 Task: Set the FEC code rate for Cable and satellite reception parameters to 4/5.
Action: Mouse moved to (95, 11)
Screenshot: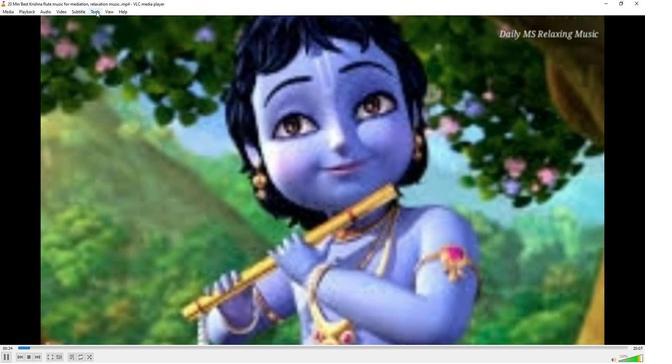 
Action: Mouse pressed left at (95, 11)
Screenshot: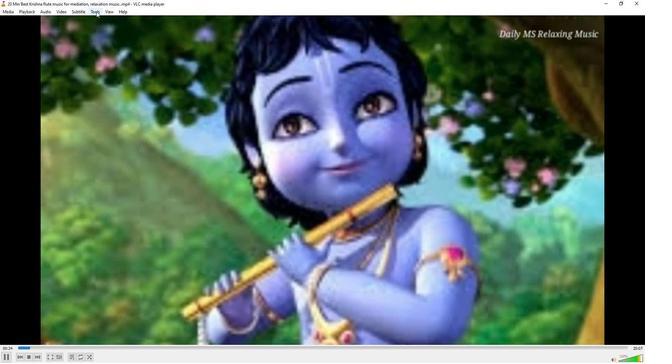 
Action: Mouse moved to (106, 93)
Screenshot: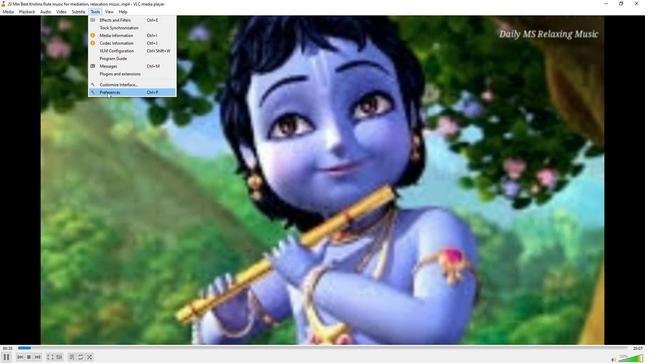 
Action: Mouse pressed left at (106, 93)
Screenshot: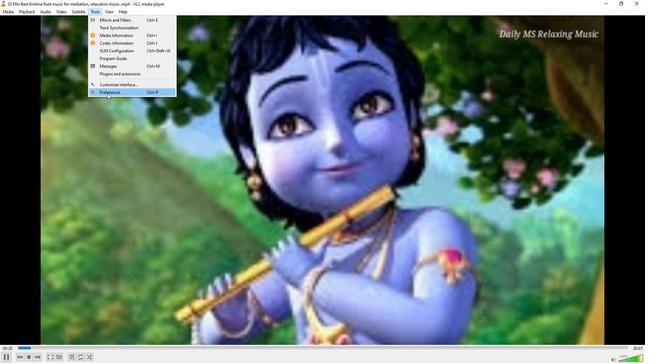 
Action: Mouse moved to (211, 295)
Screenshot: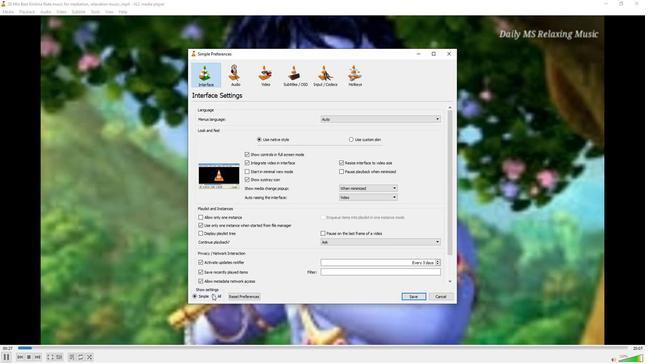 
Action: Mouse pressed left at (211, 295)
Screenshot: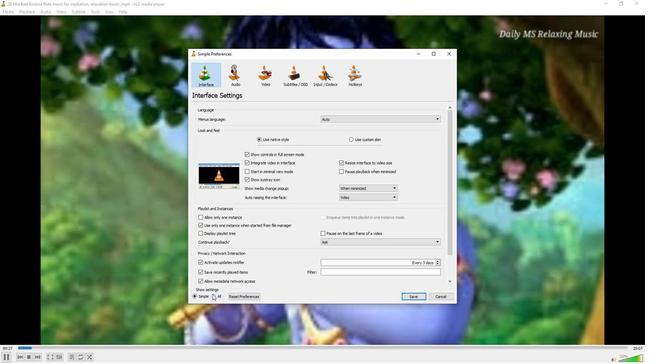 
Action: Mouse moved to (202, 183)
Screenshot: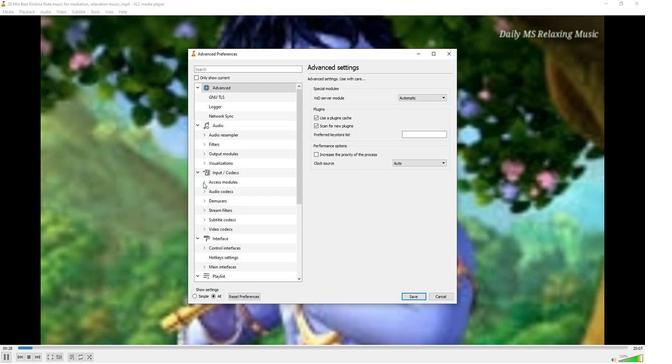 
Action: Mouse pressed left at (202, 183)
Screenshot: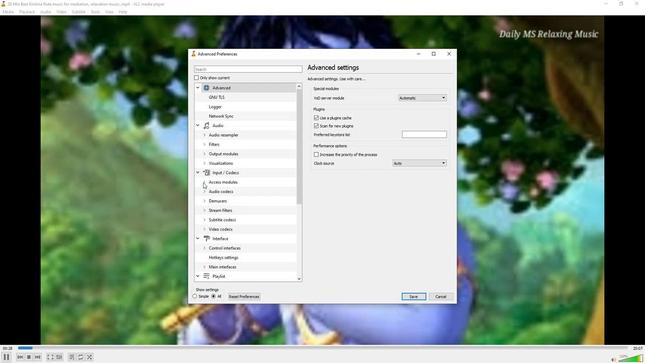 
Action: Mouse moved to (217, 236)
Screenshot: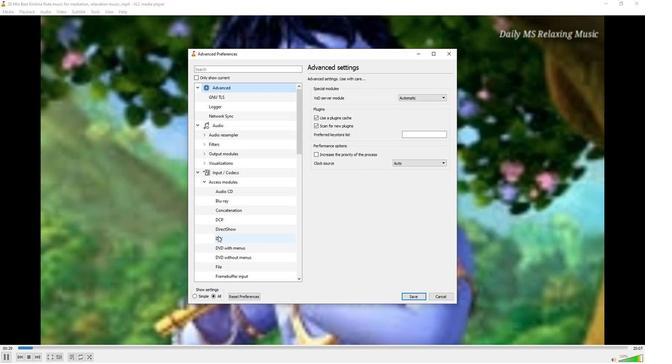 
Action: Mouse pressed left at (217, 236)
Screenshot: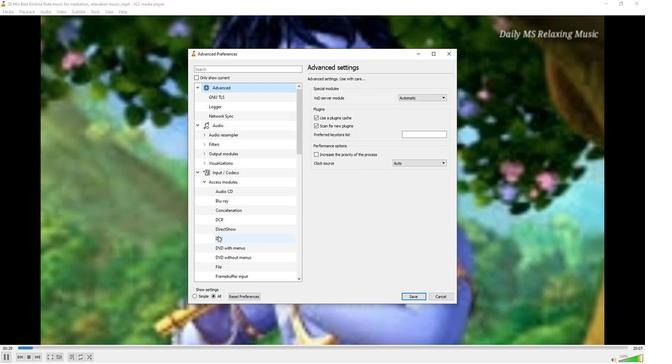 
Action: Mouse moved to (360, 239)
Screenshot: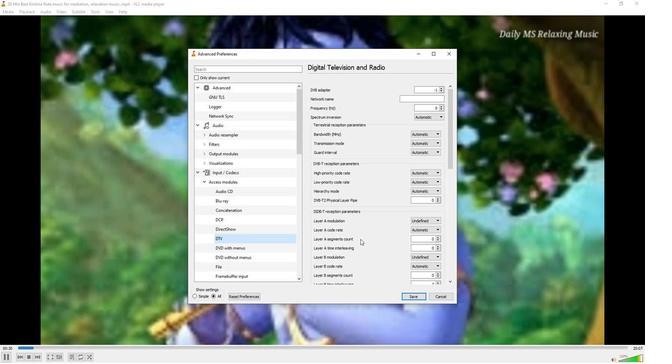 
Action: Mouse scrolled (360, 239) with delta (0, 0)
Screenshot: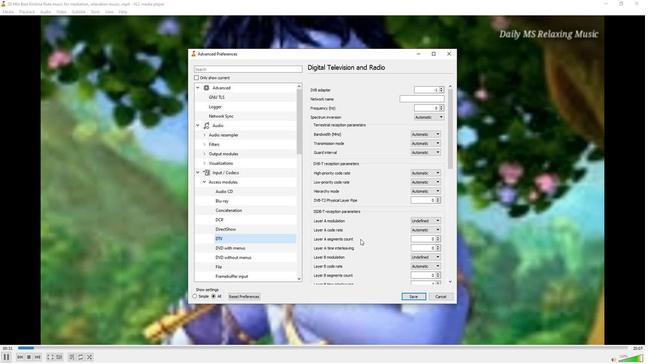 
Action: Mouse scrolled (360, 239) with delta (0, 0)
Screenshot: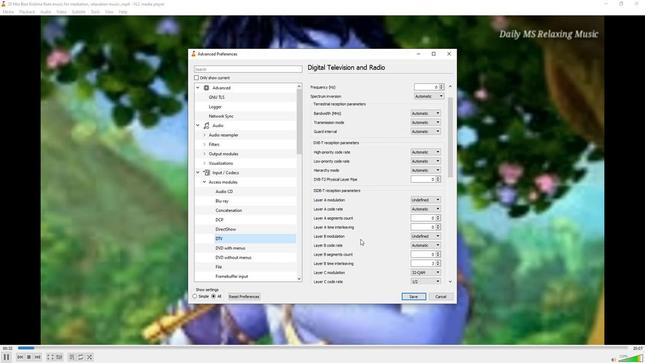 
Action: Mouse scrolled (360, 239) with delta (0, 0)
Screenshot: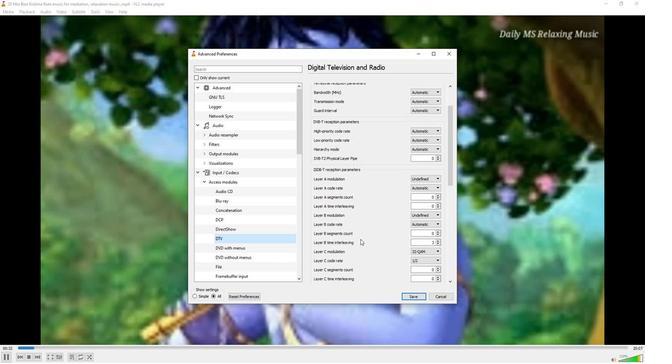 
Action: Mouse scrolled (360, 239) with delta (0, 0)
Screenshot: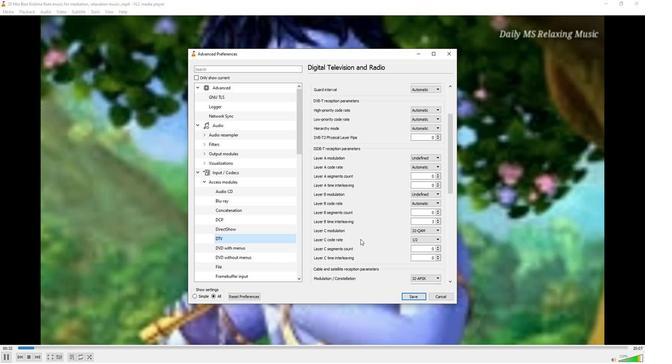 
Action: Mouse scrolled (360, 239) with delta (0, 0)
Screenshot: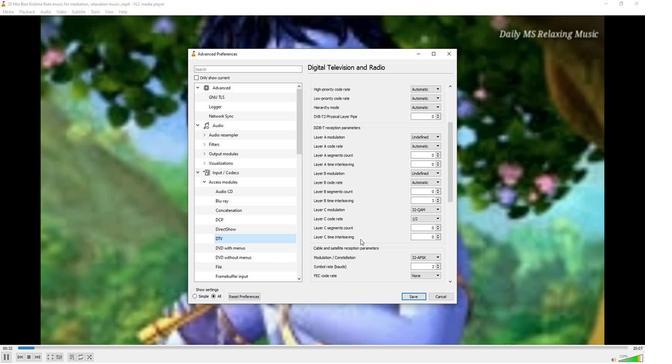 
Action: Mouse scrolled (360, 239) with delta (0, 0)
Screenshot: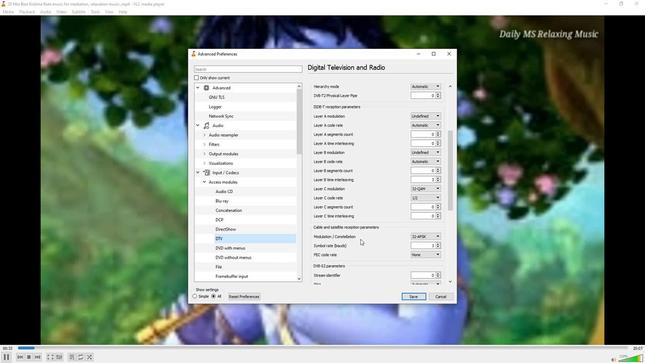 
Action: Mouse moved to (425, 236)
Screenshot: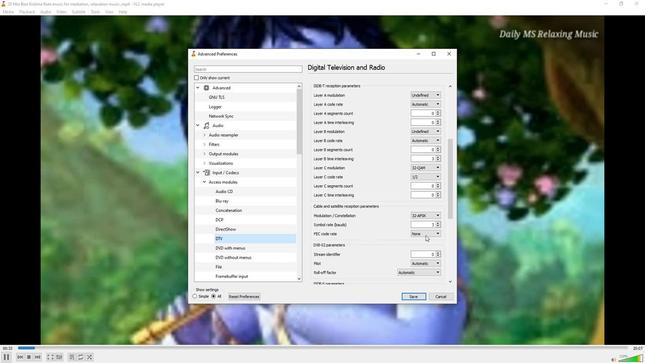 
Action: Mouse pressed left at (425, 236)
Screenshot: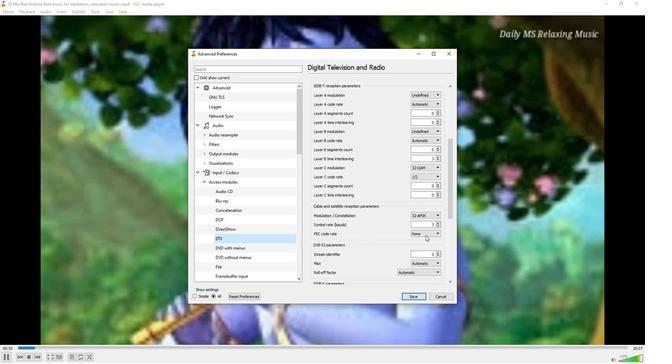 
Action: Mouse moved to (418, 266)
Screenshot: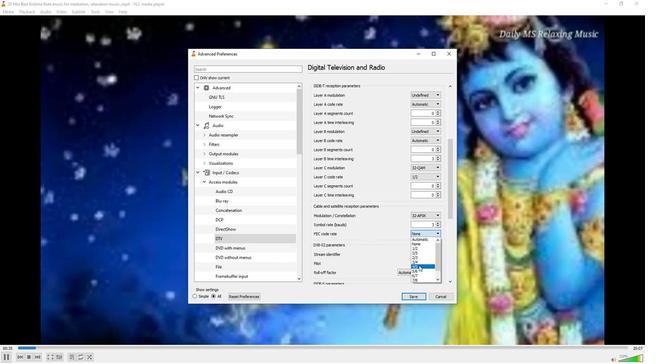 
Action: Mouse pressed left at (418, 266)
Screenshot: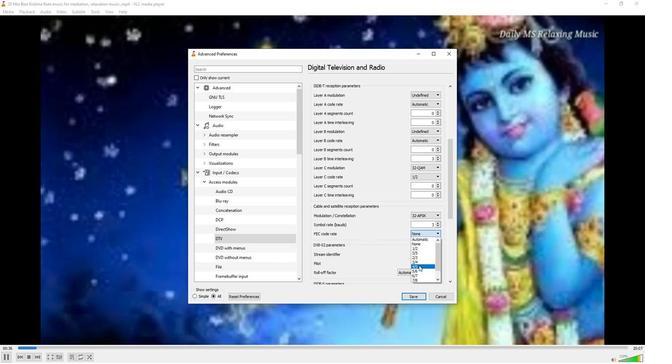 
Action: Mouse moved to (358, 243)
Screenshot: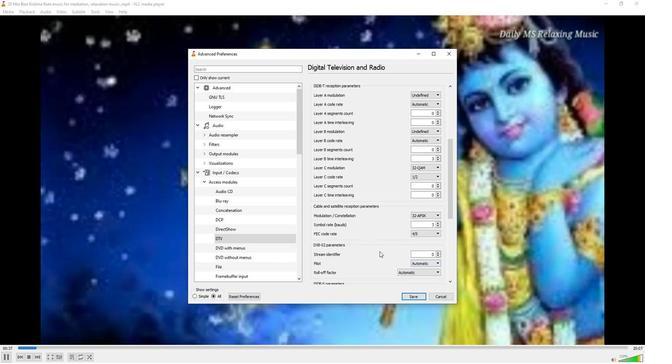 
